 Task: Change  the formatting of the data to Which is Greater than5, In conditional formating, put the option 'Yellow Fill with Drak Yellow Text'In the sheet   Sales data review  book
Action: Mouse moved to (161, 71)
Screenshot: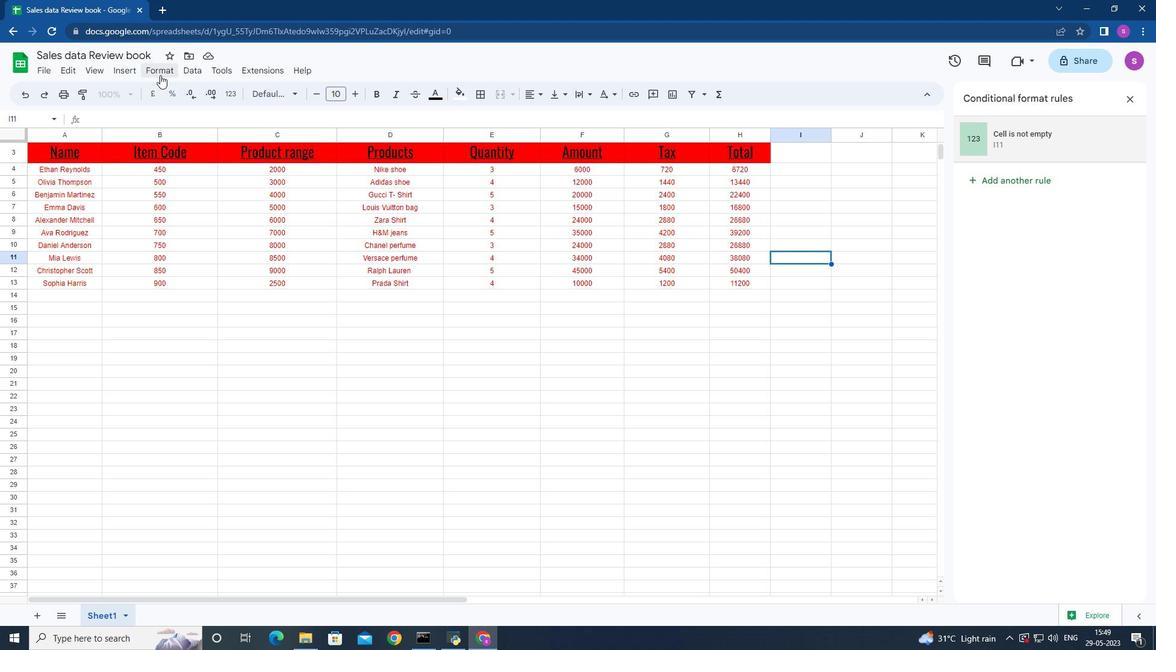 
Action: Mouse pressed left at (161, 71)
Screenshot: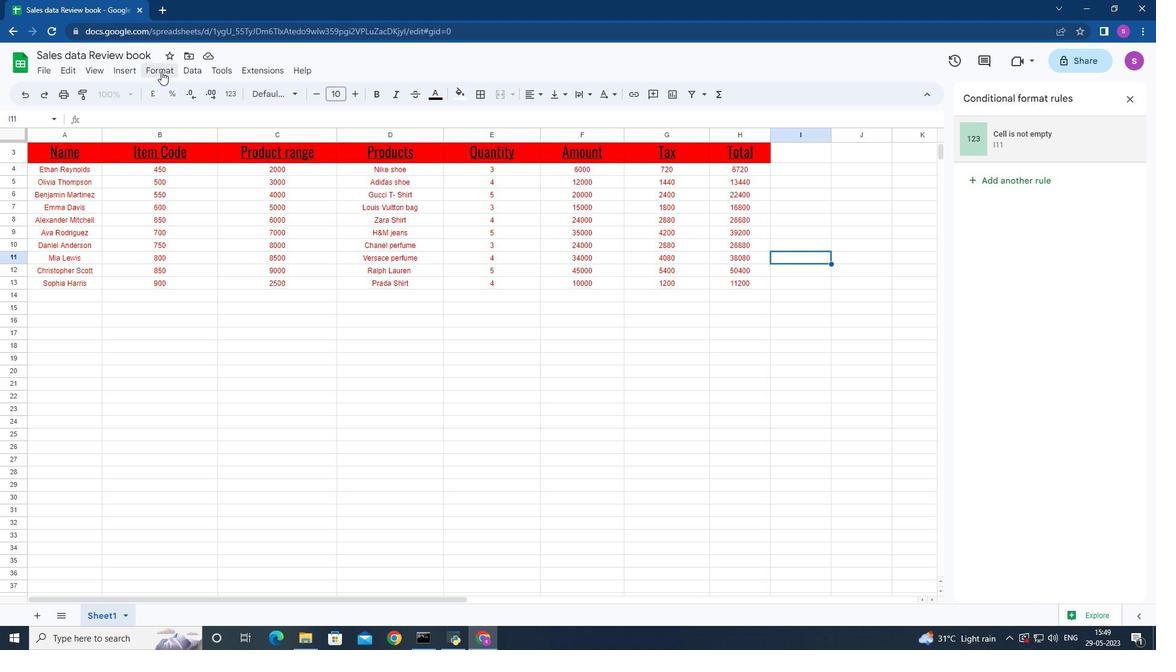 
Action: Mouse moved to (219, 272)
Screenshot: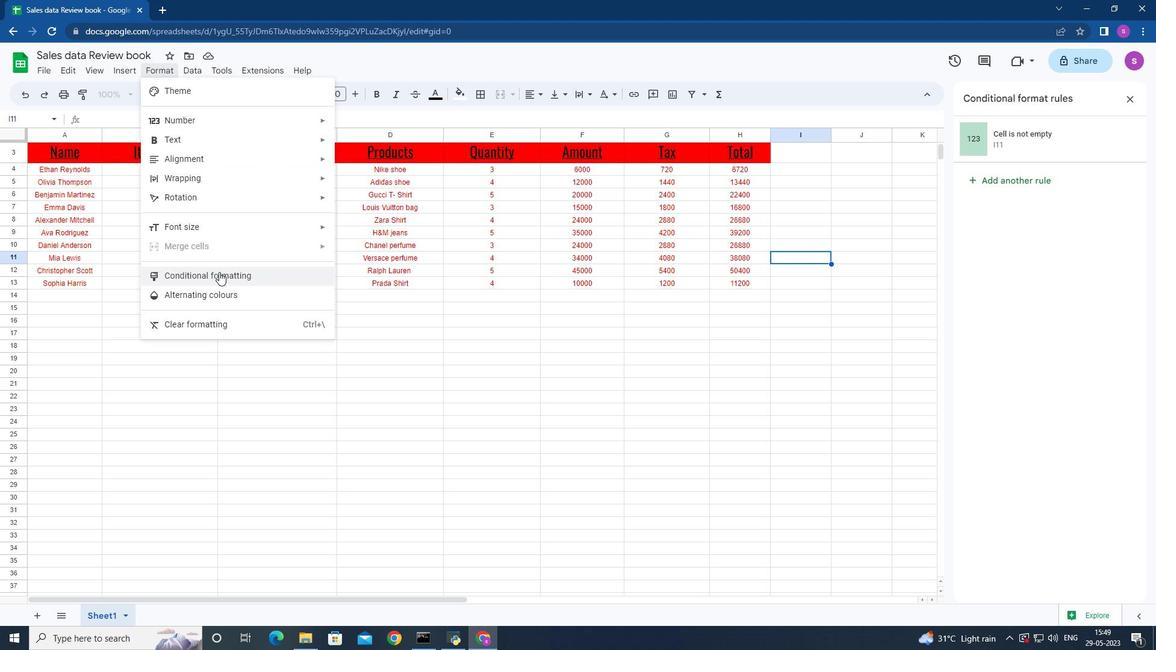
Action: Mouse pressed left at (219, 272)
Screenshot: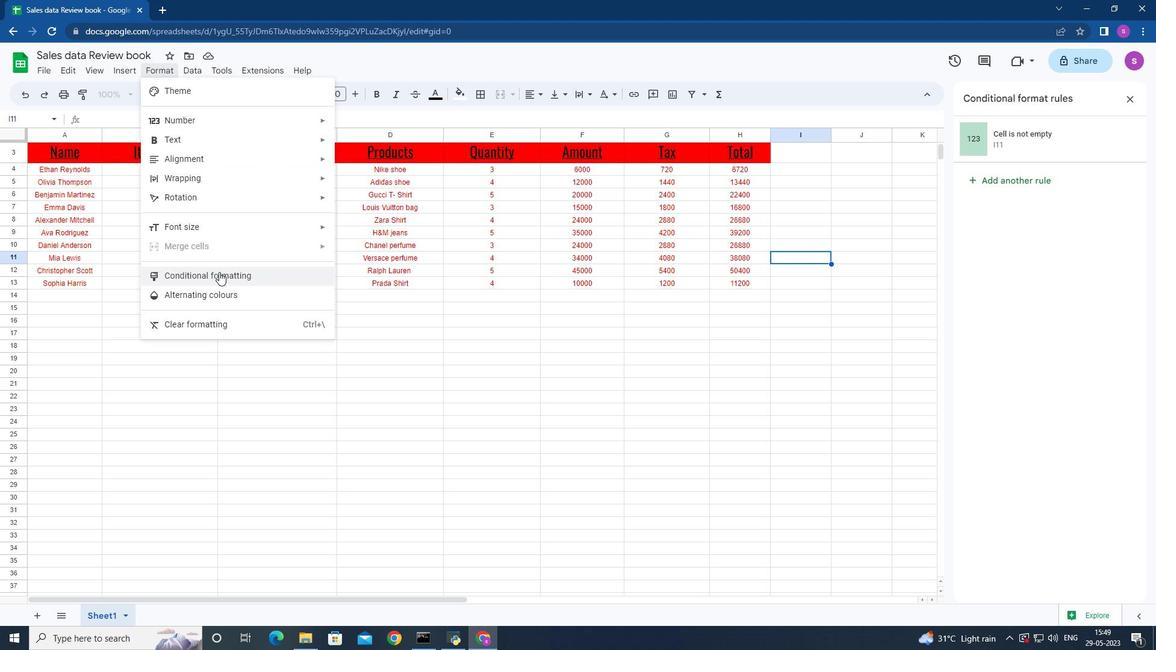 
Action: Mouse moved to (37, 164)
Screenshot: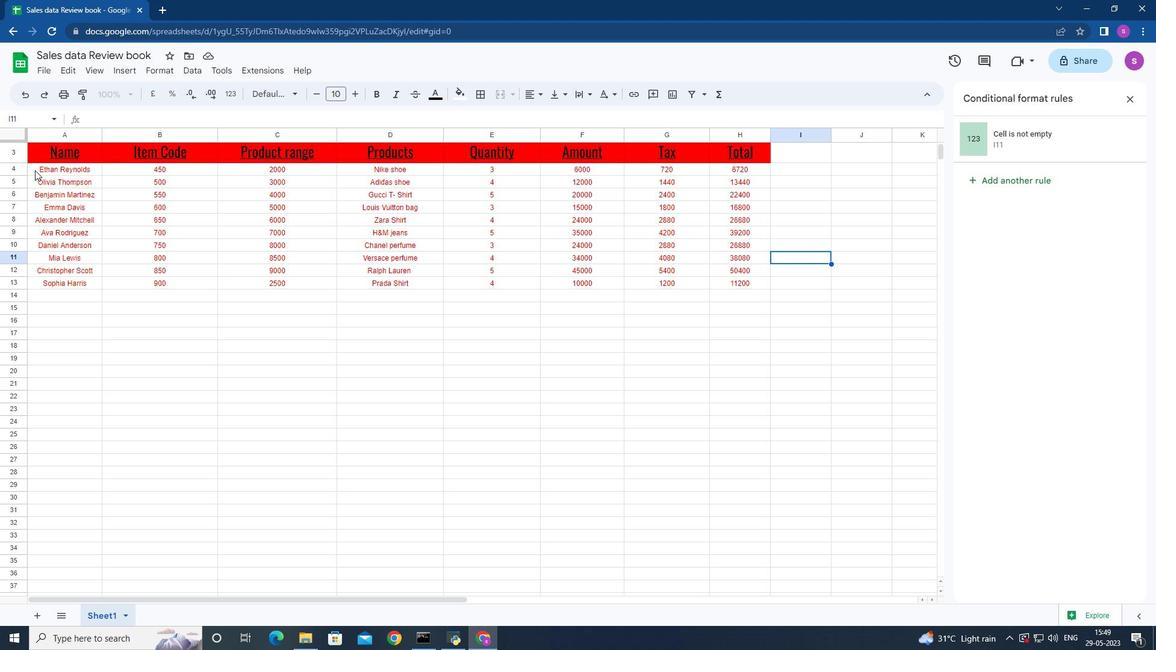 
Action: Mouse pressed left at (37, 164)
Screenshot: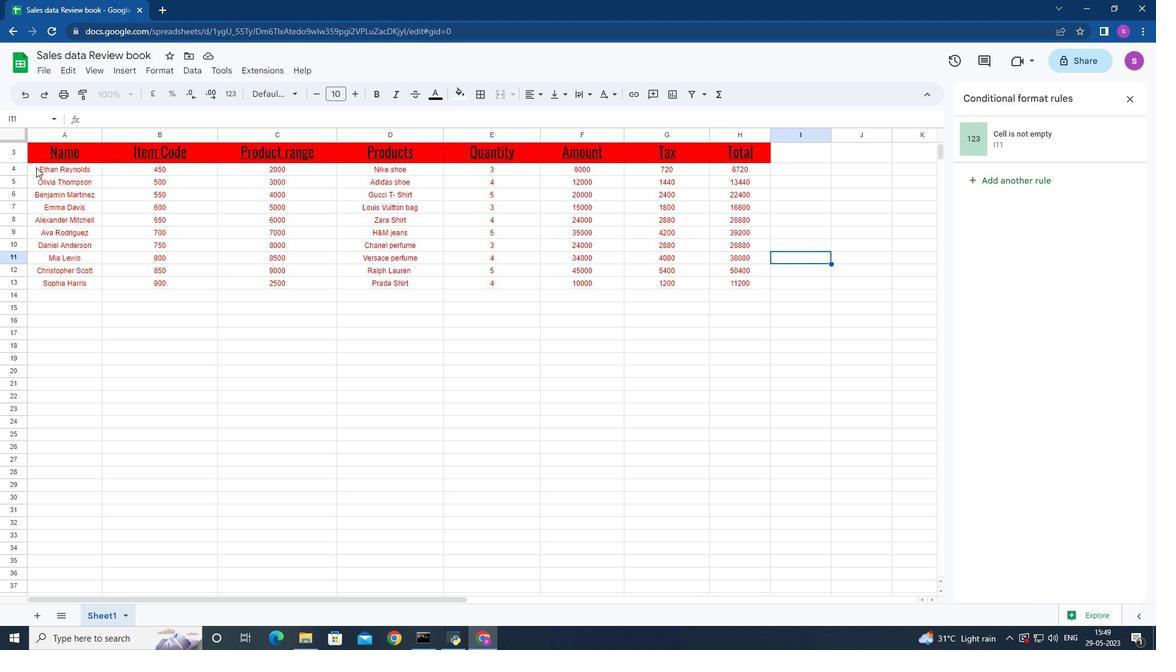 
Action: Mouse moved to (158, 70)
Screenshot: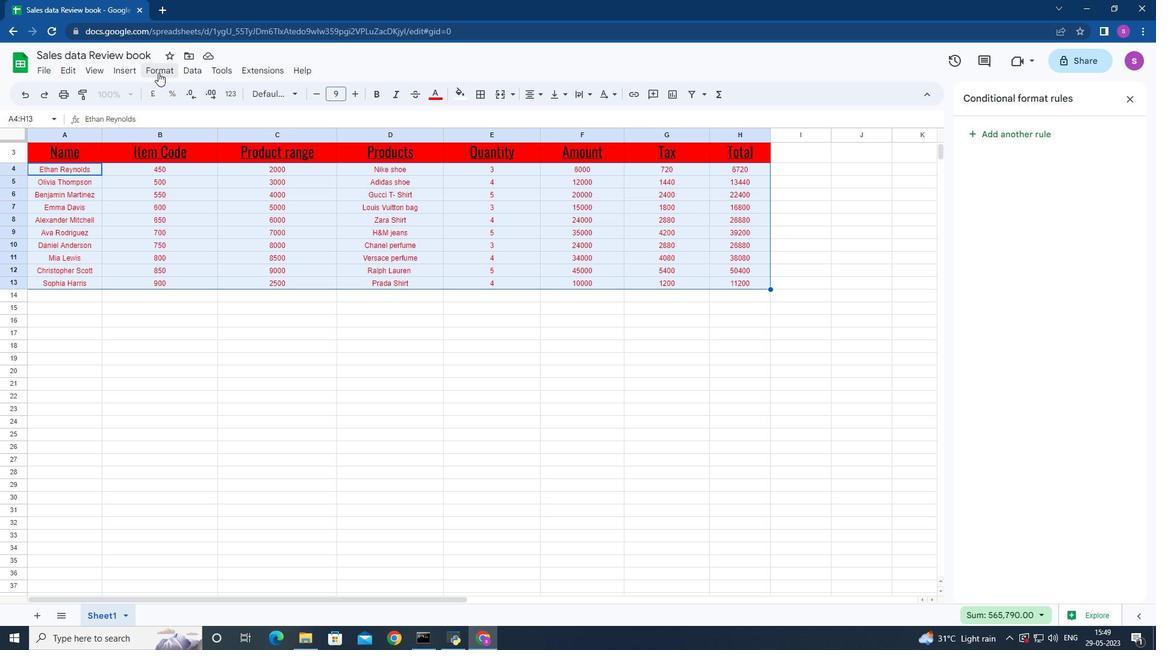 
Action: Mouse pressed left at (158, 70)
Screenshot: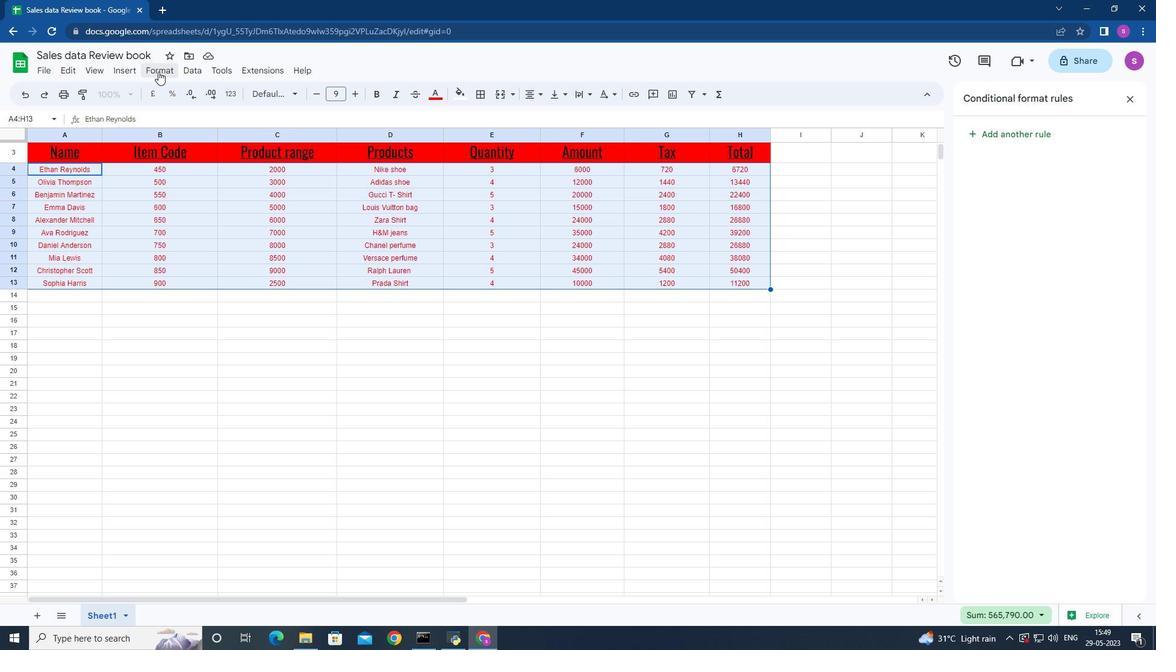 
Action: Mouse moved to (245, 269)
Screenshot: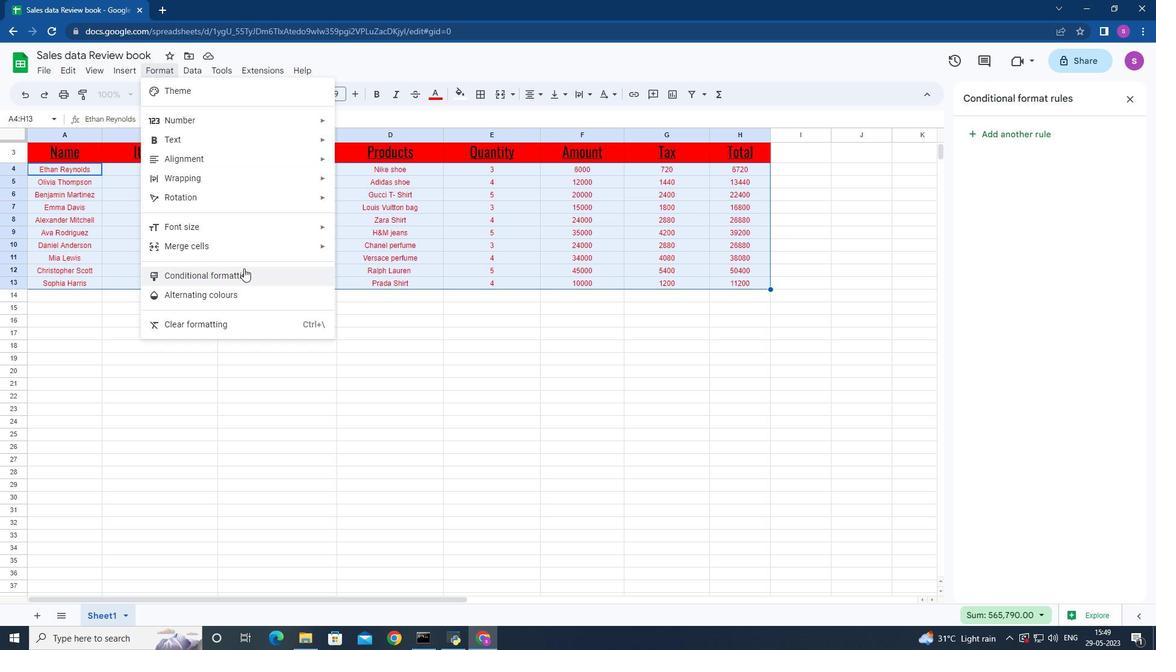 
Action: Mouse pressed left at (245, 269)
Screenshot: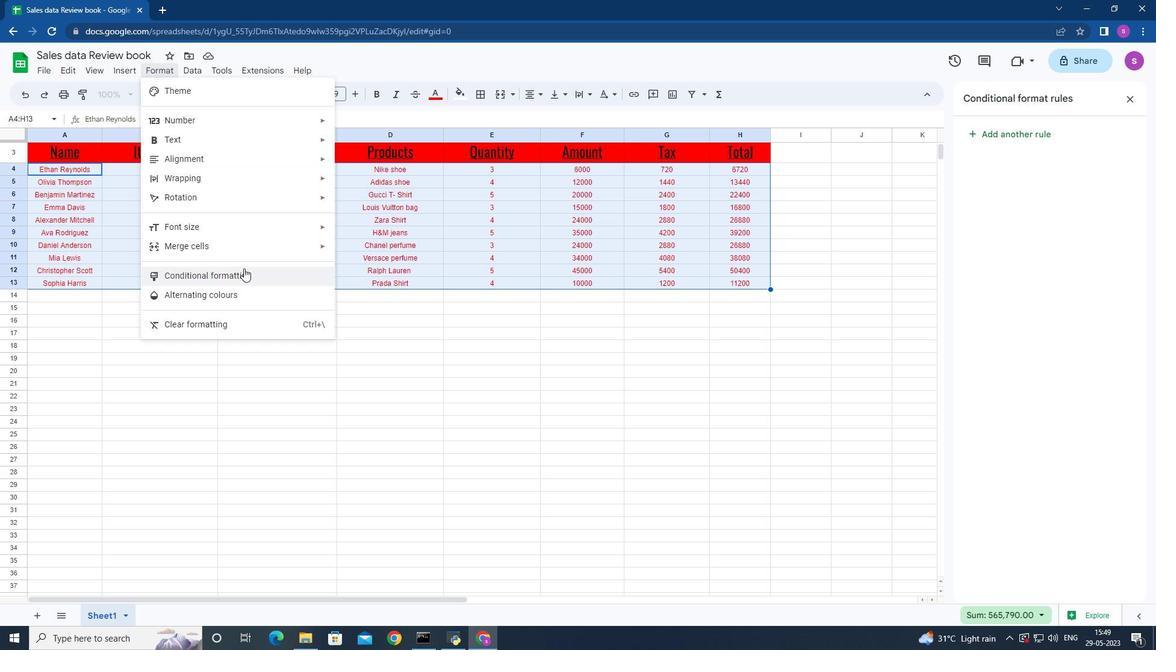 
Action: Mouse moved to (1125, 258)
Screenshot: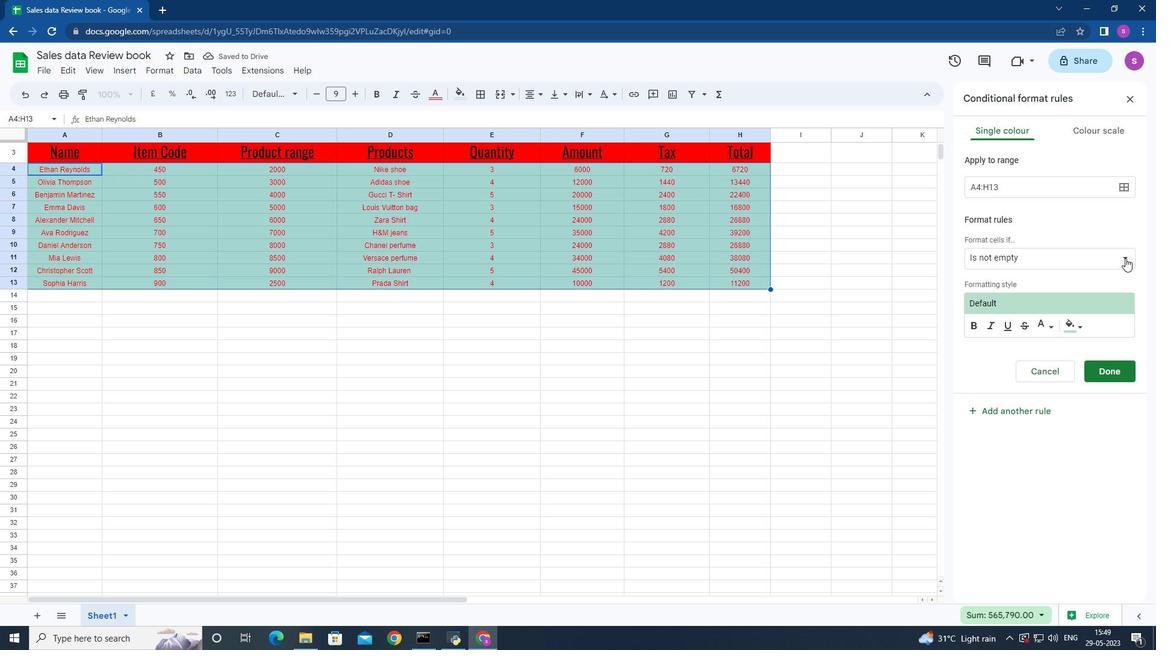 
Action: Mouse pressed left at (1125, 258)
Screenshot: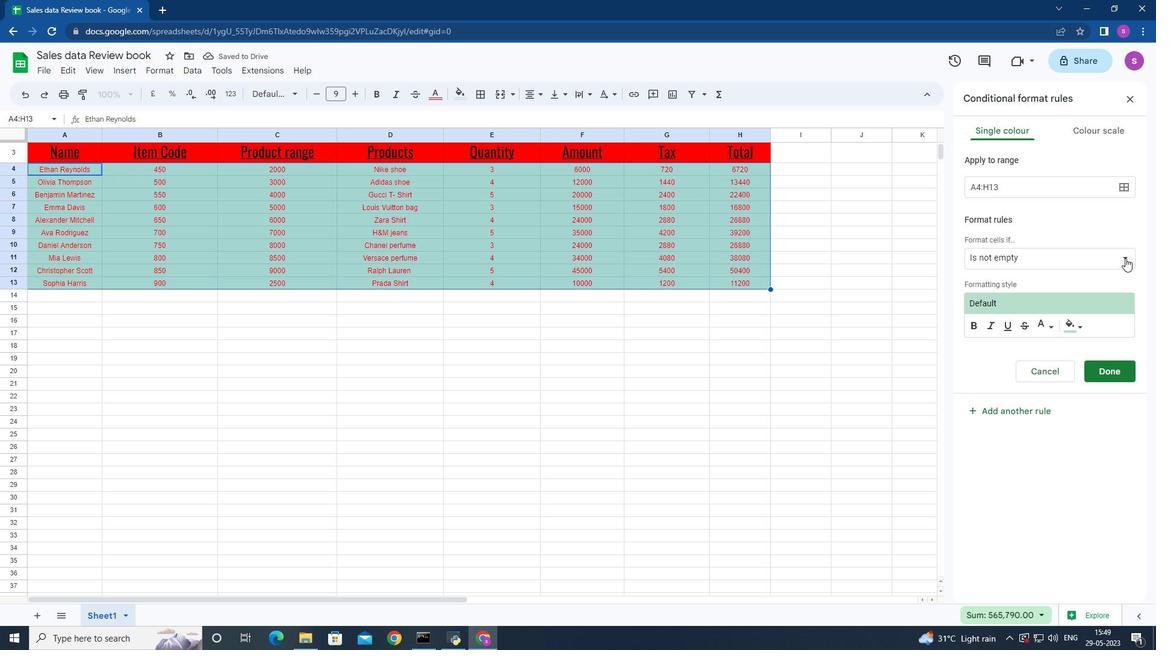 
Action: Mouse moved to (1108, 280)
Screenshot: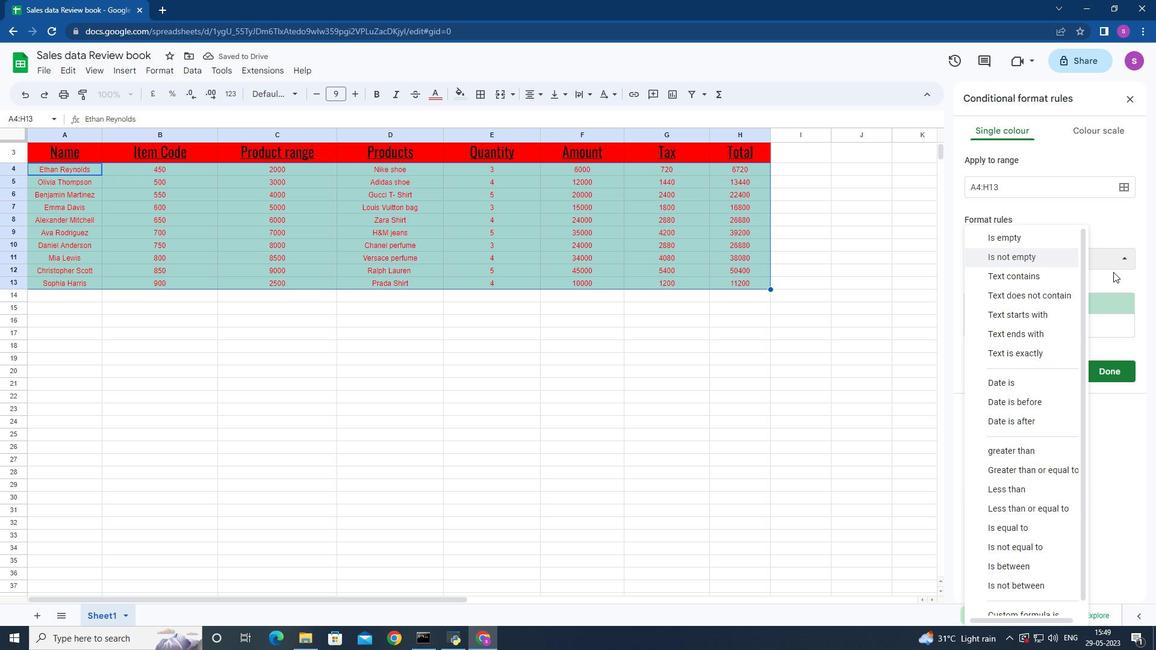 
Action: Mouse scrolled (1108, 279) with delta (0, 0)
Screenshot: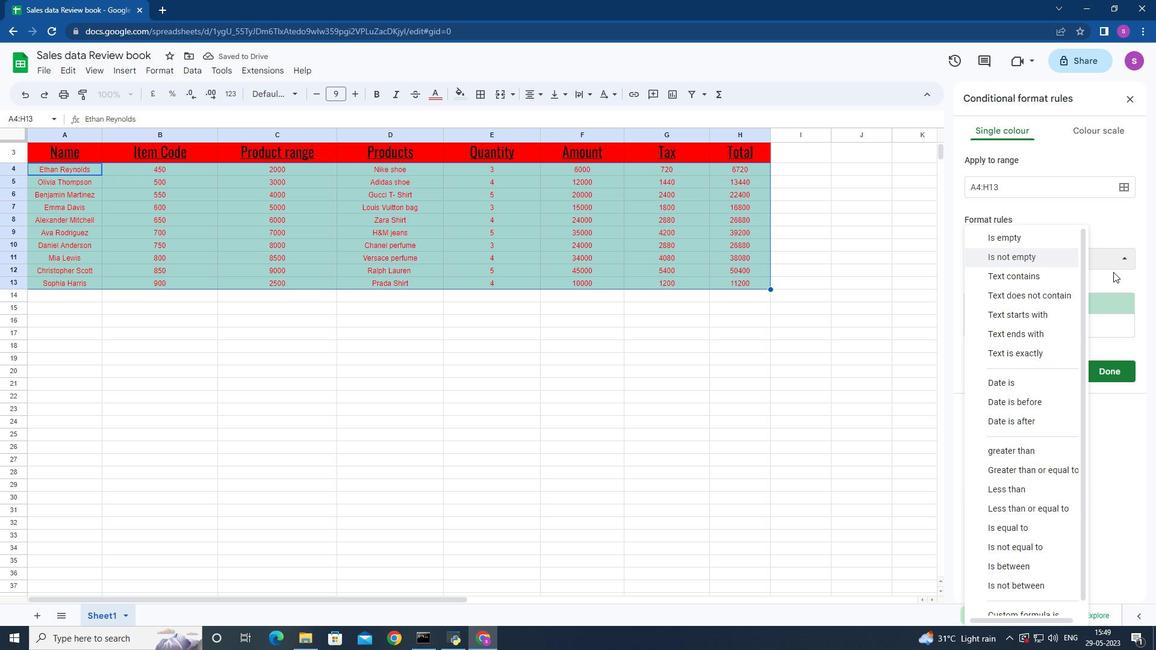
Action: Mouse moved to (1103, 282)
Screenshot: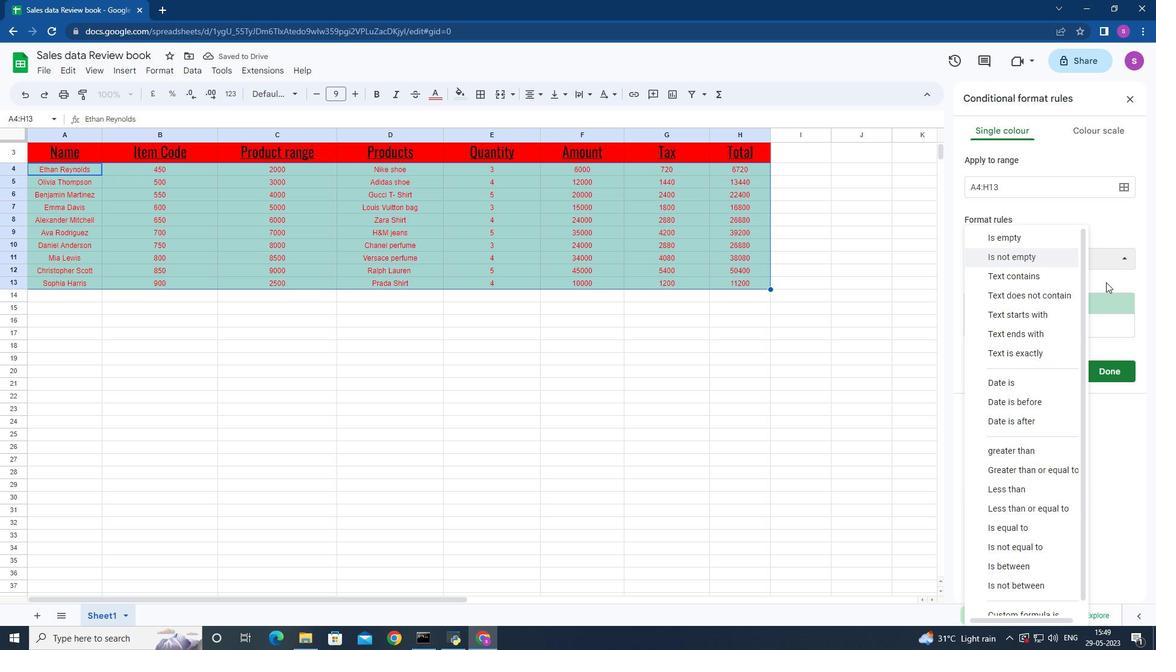 
Action: Mouse scrolled (1103, 281) with delta (0, 0)
Screenshot: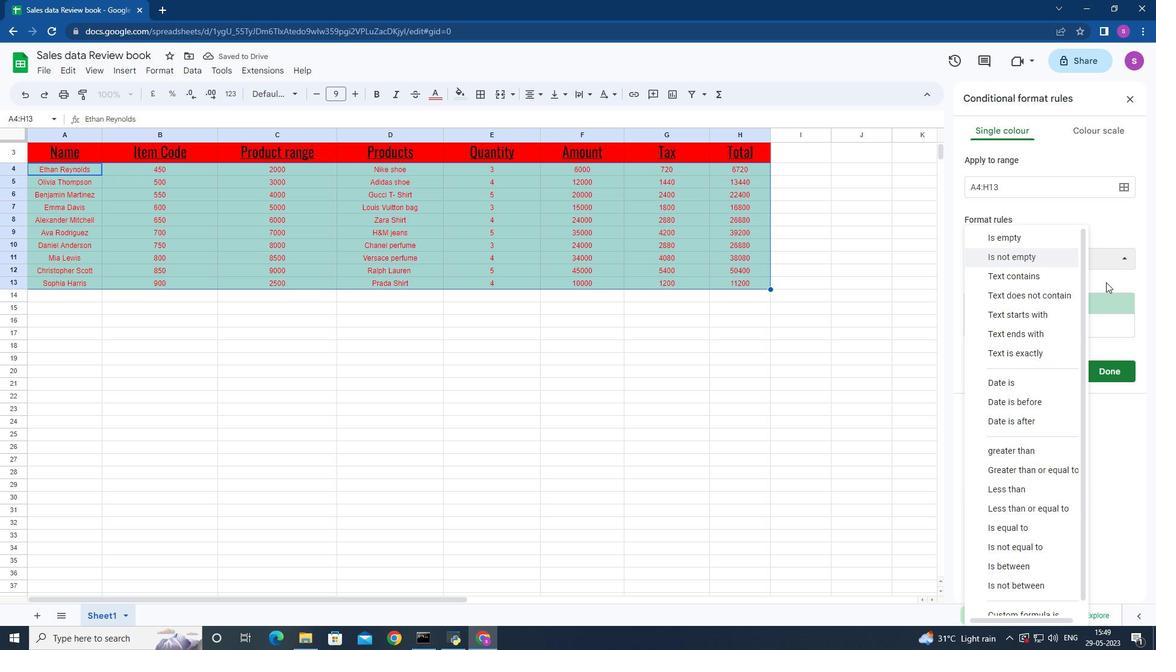 
Action: Mouse moved to (1039, 333)
Screenshot: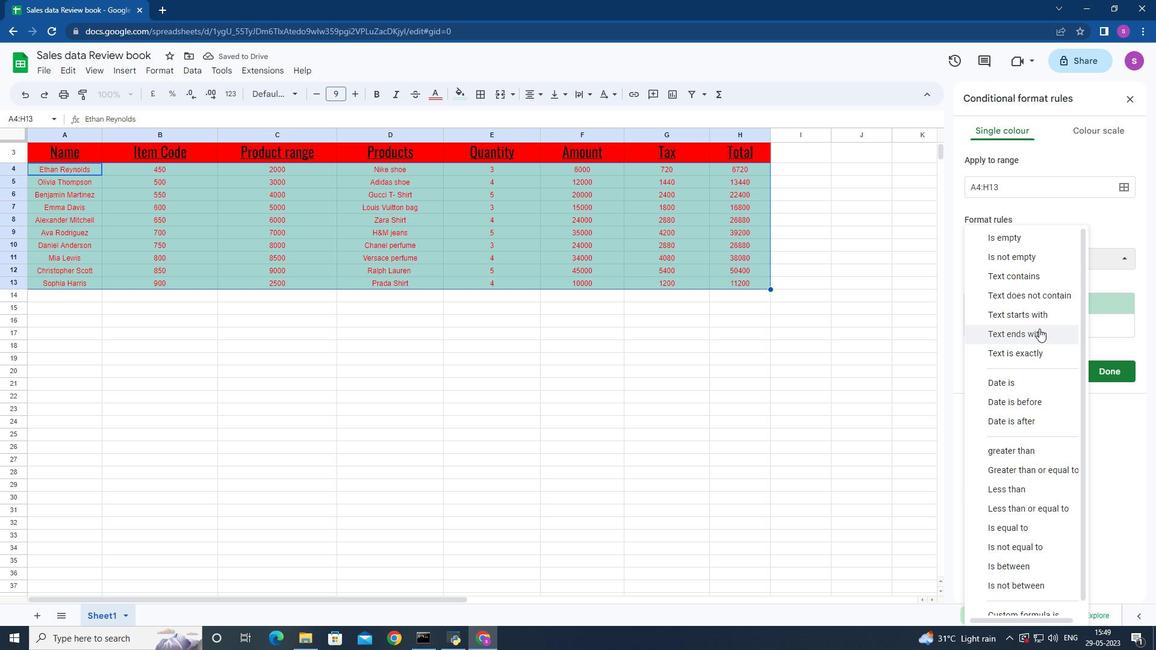 
Action: Mouse scrolled (1039, 333) with delta (0, 0)
Screenshot: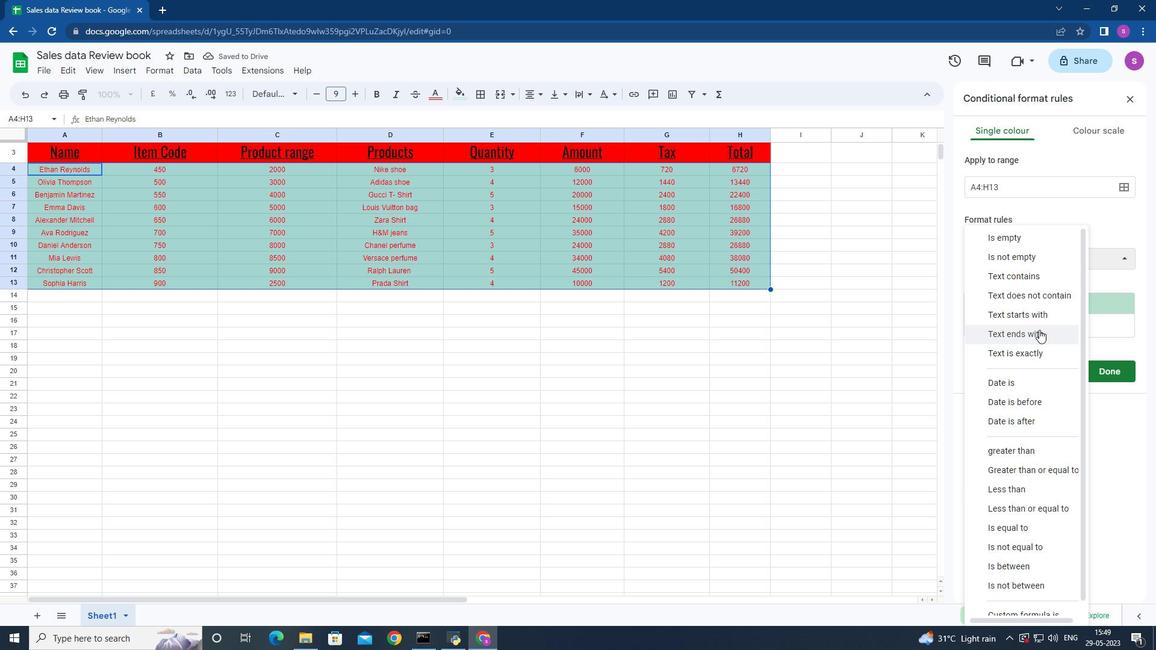 
Action: Mouse moved to (1041, 434)
Screenshot: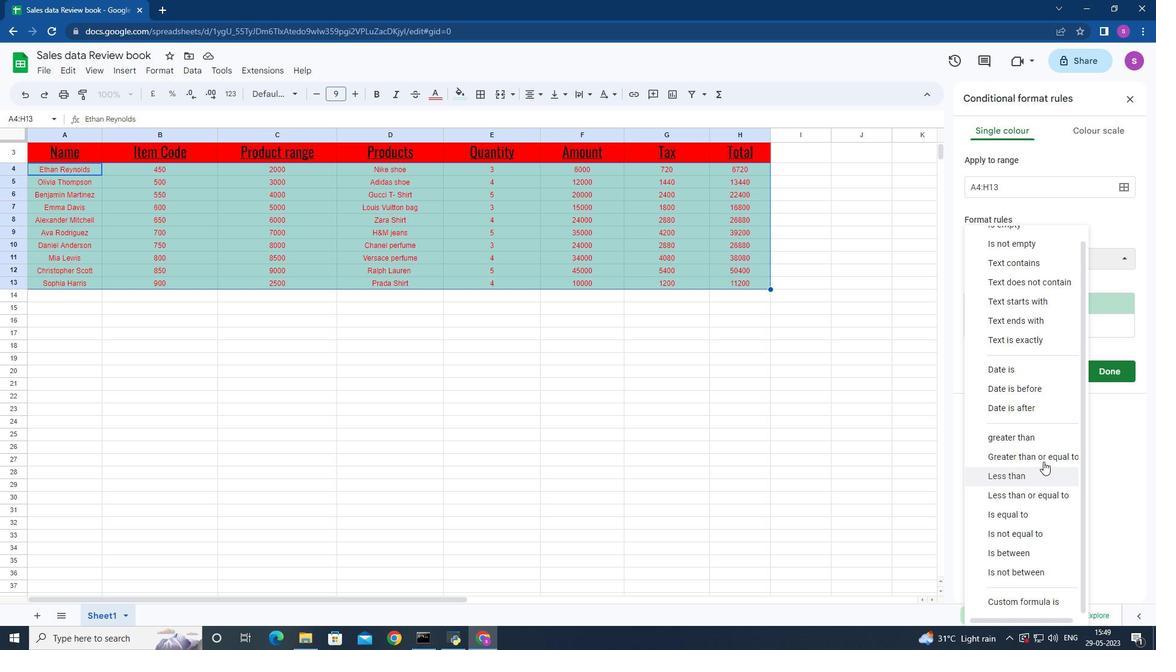 
Action: Mouse pressed left at (1041, 434)
Screenshot: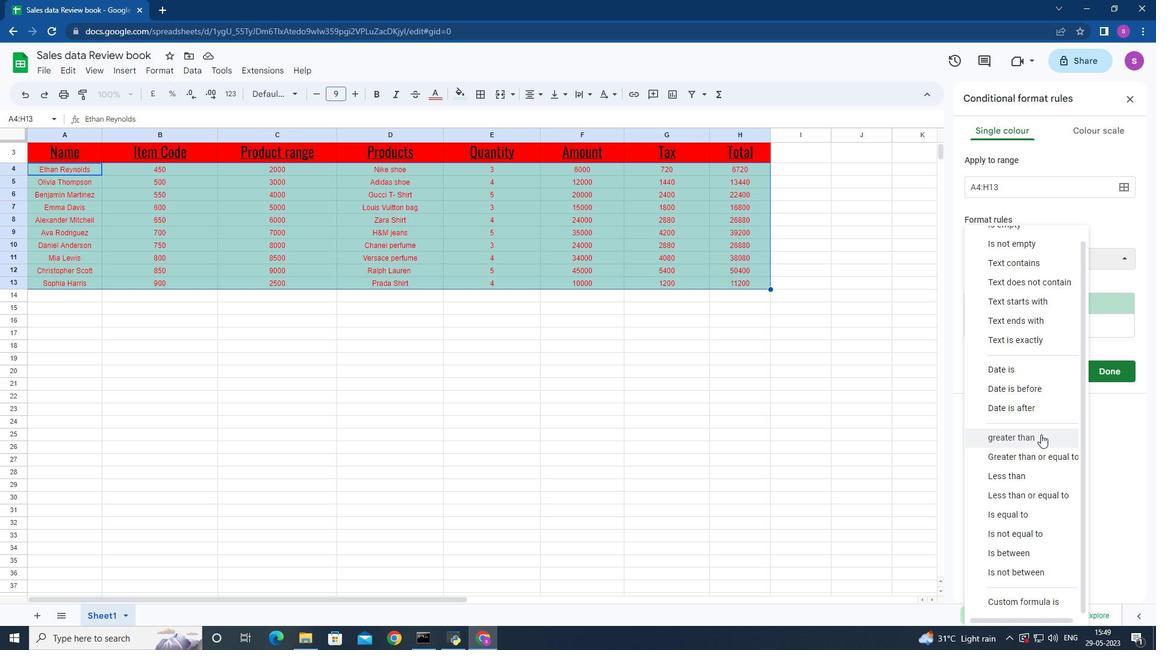 
Action: Mouse moved to (1001, 290)
Screenshot: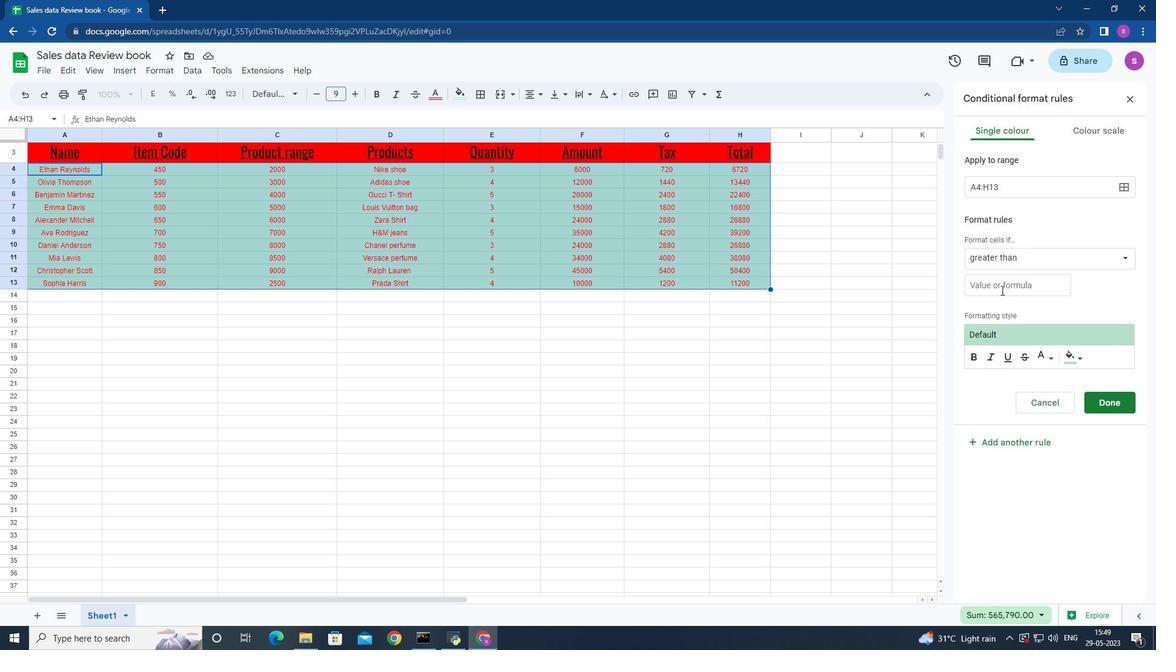 
Action: Mouse pressed left at (1001, 290)
Screenshot: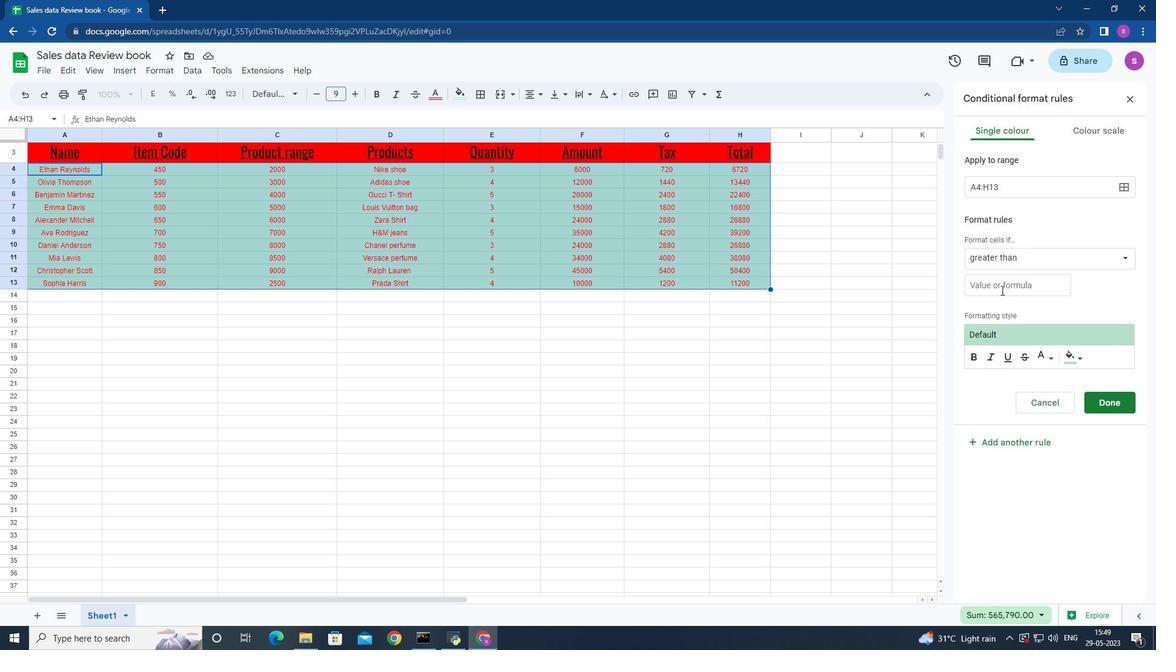 
Action: Key pressed 5
Screenshot: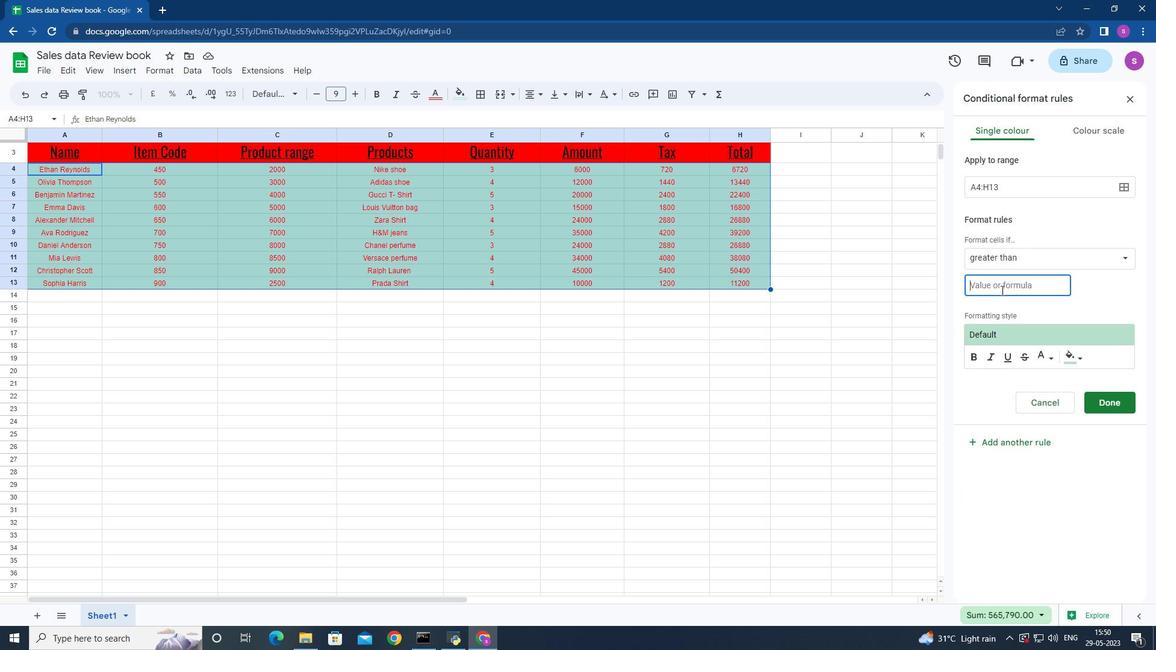 
Action: Mouse moved to (1070, 354)
Screenshot: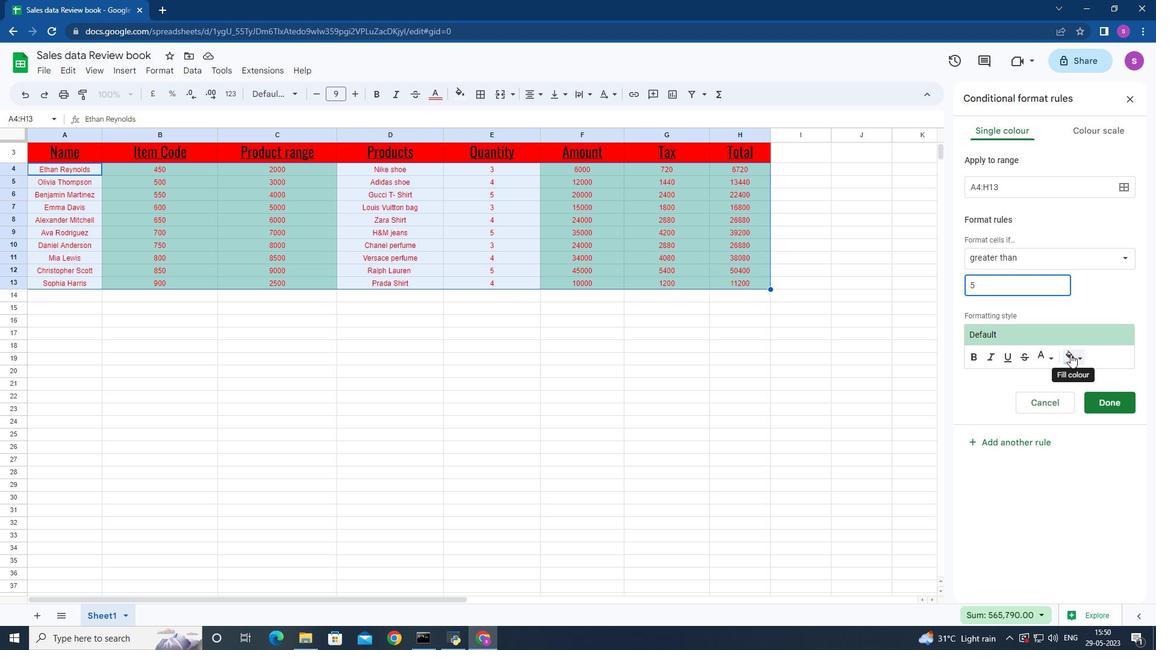 
Action: Mouse pressed left at (1070, 354)
Screenshot: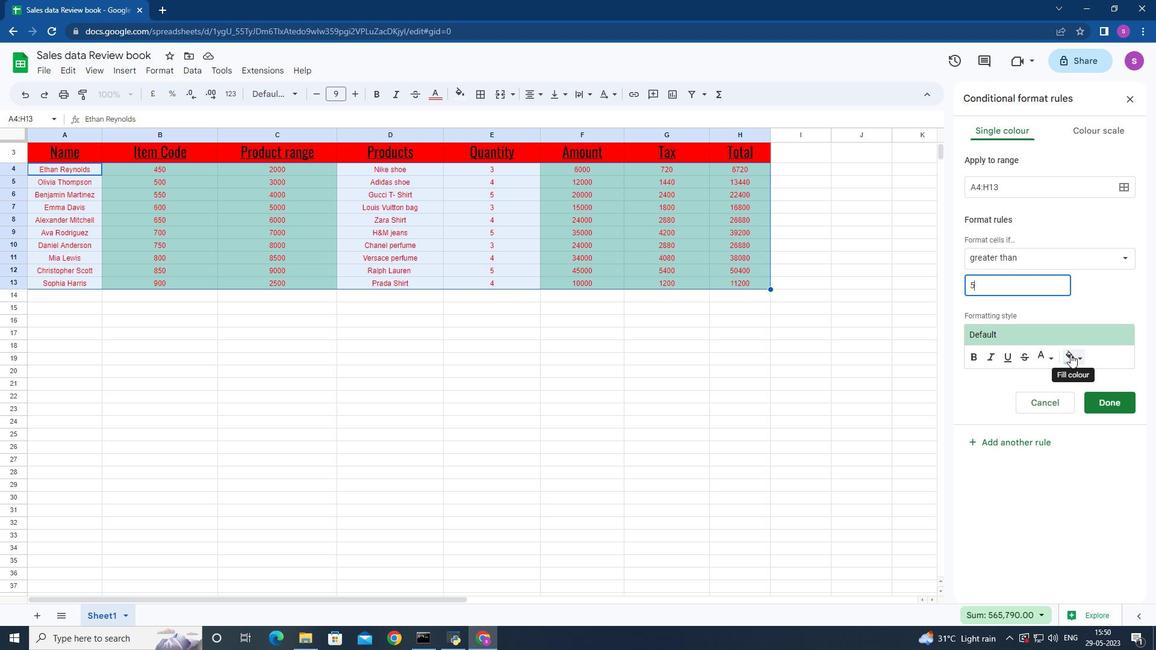 
Action: Mouse moved to (992, 414)
Screenshot: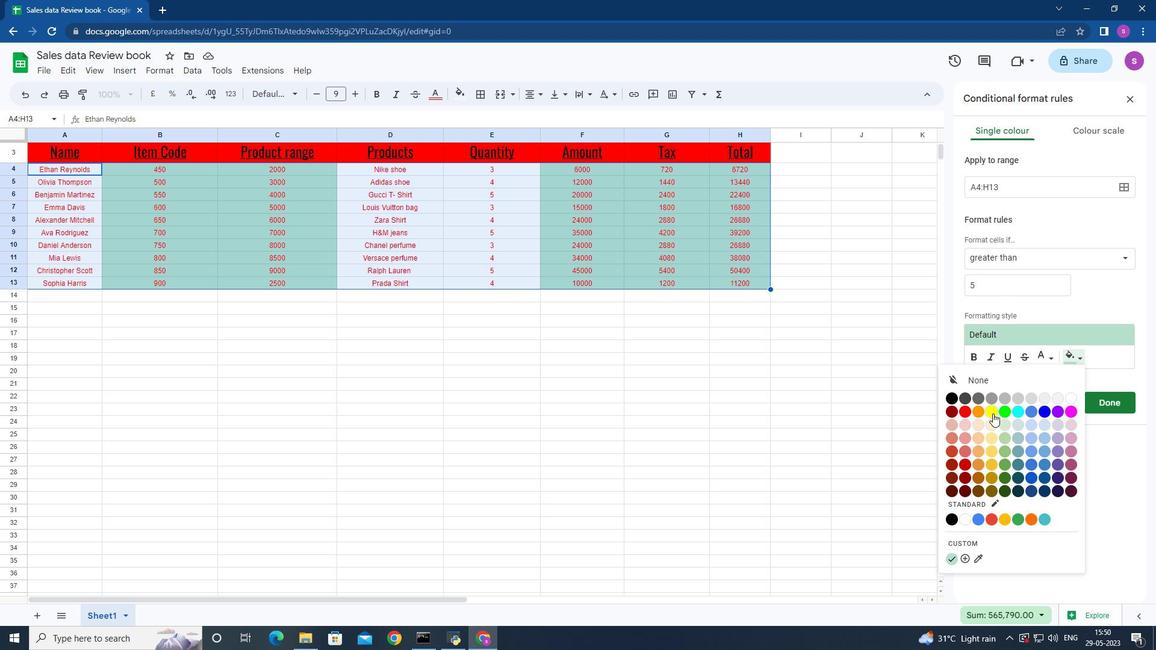 
Action: Mouse pressed left at (992, 414)
Screenshot: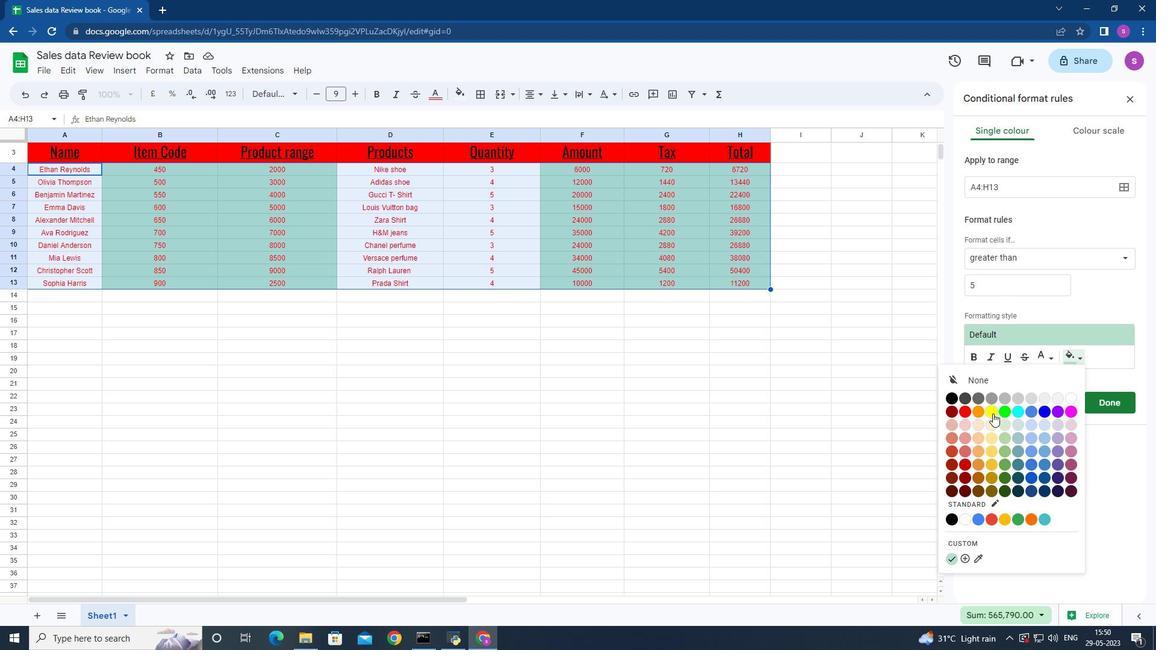 
Action: Mouse moved to (1051, 360)
Screenshot: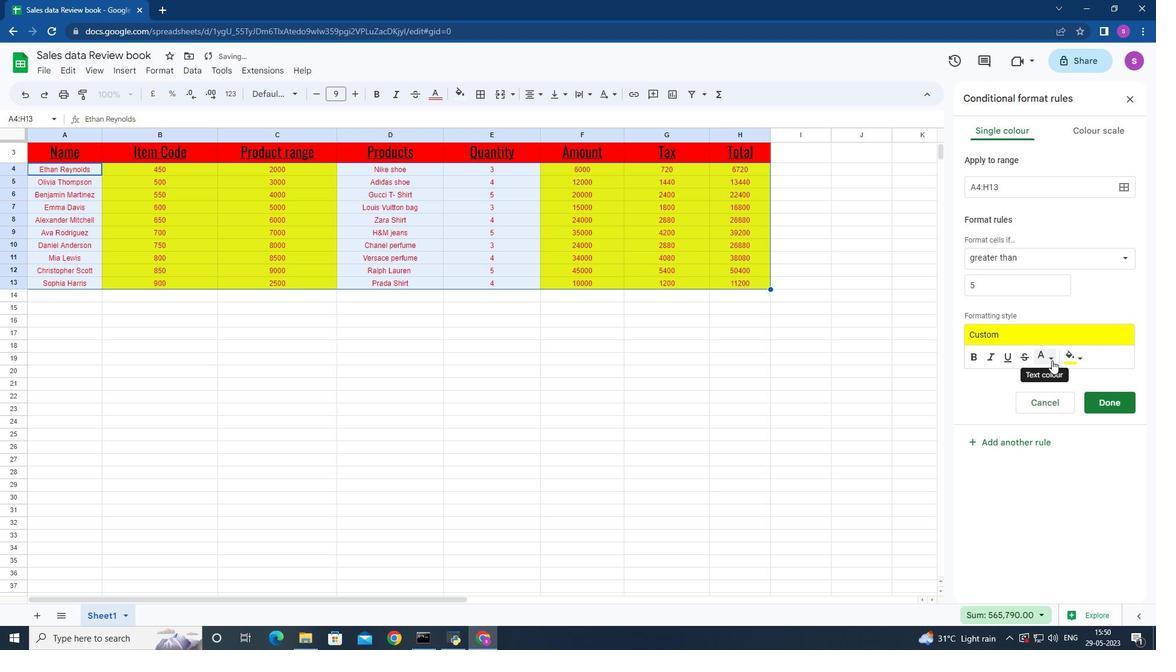 
Action: Mouse pressed left at (1051, 360)
Screenshot: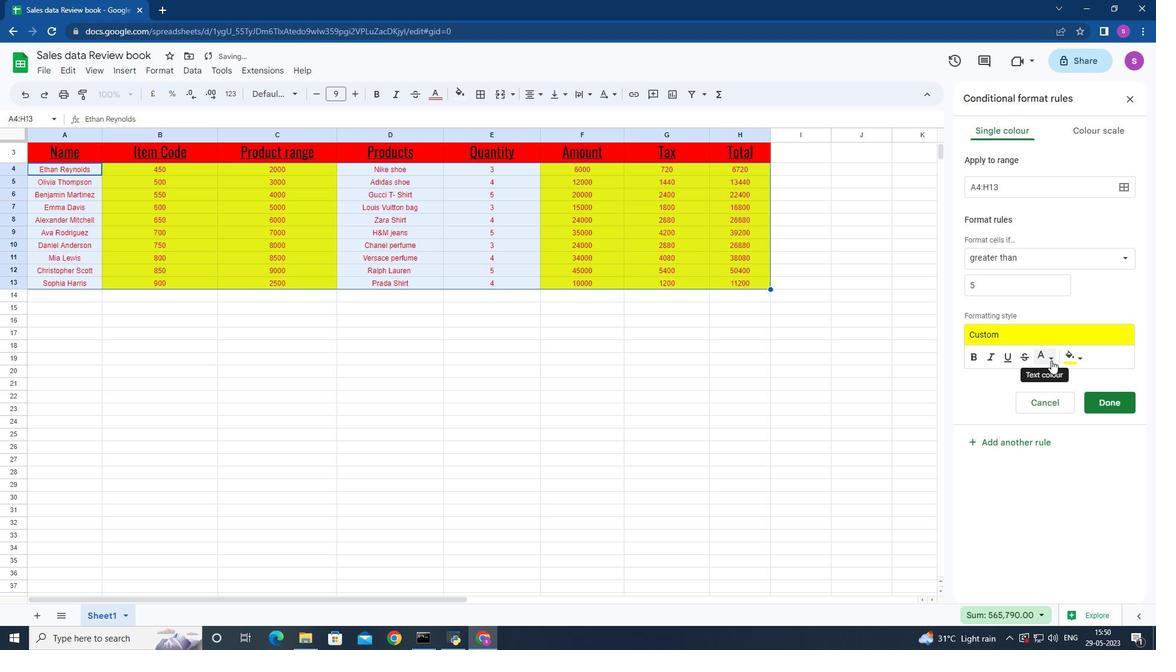 
Action: Mouse moved to (962, 477)
Screenshot: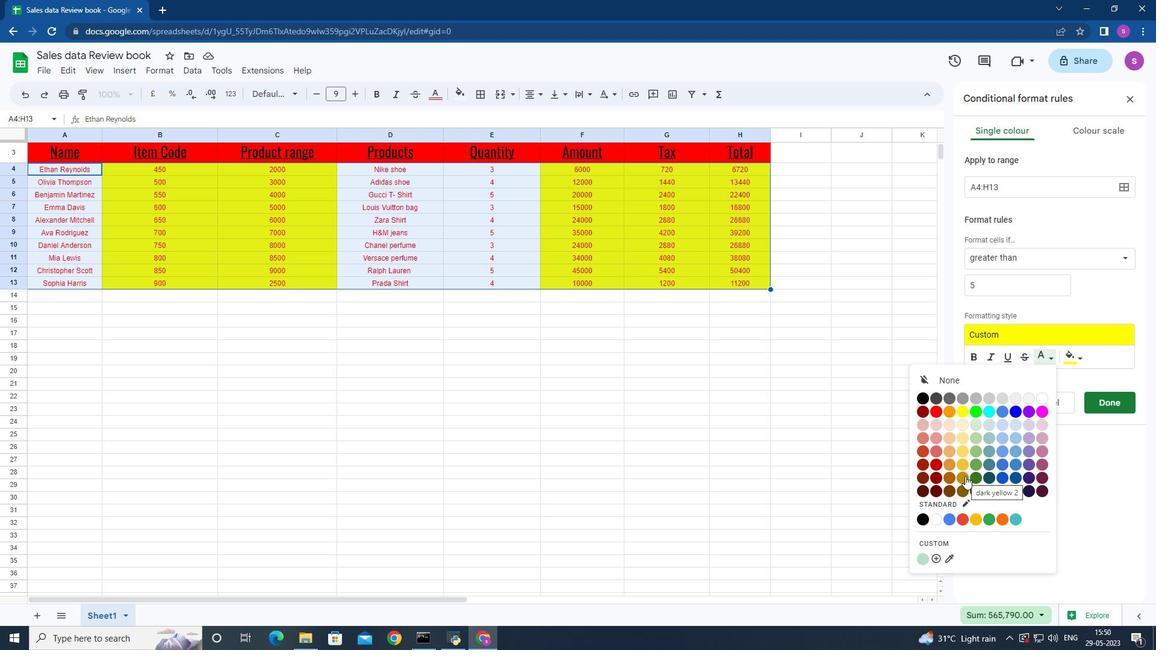 
Action: Mouse pressed left at (962, 477)
Screenshot: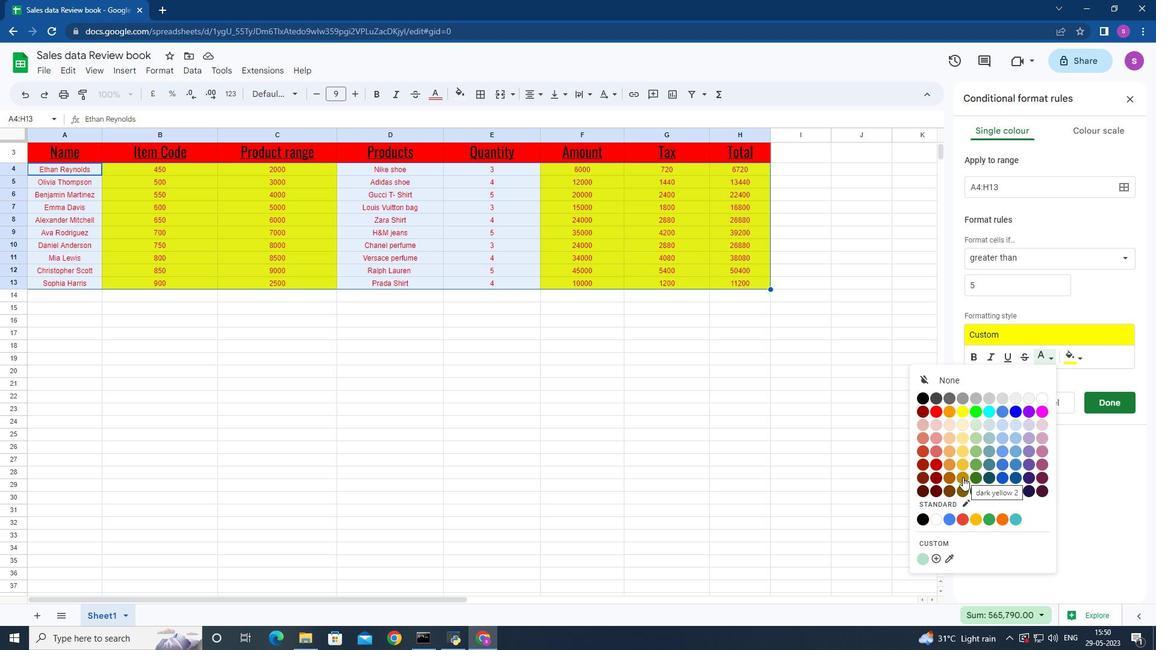 
Action: Mouse moved to (1105, 402)
Screenshot: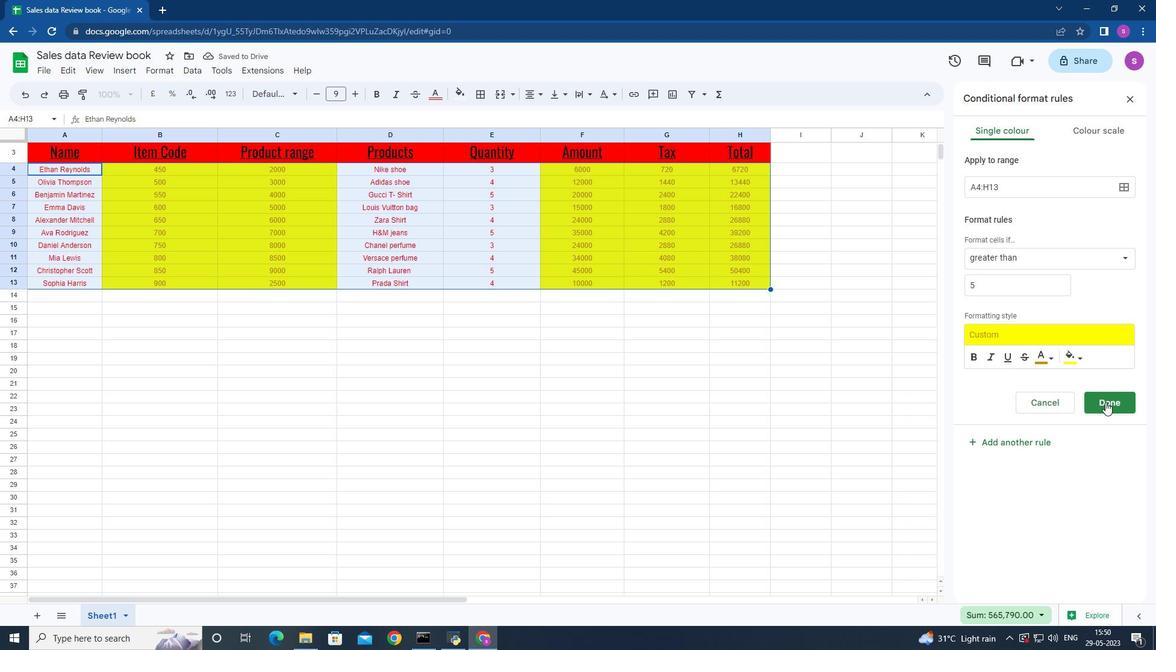 
Action: Mouse pressed left at (1105, 402)
Screenshot: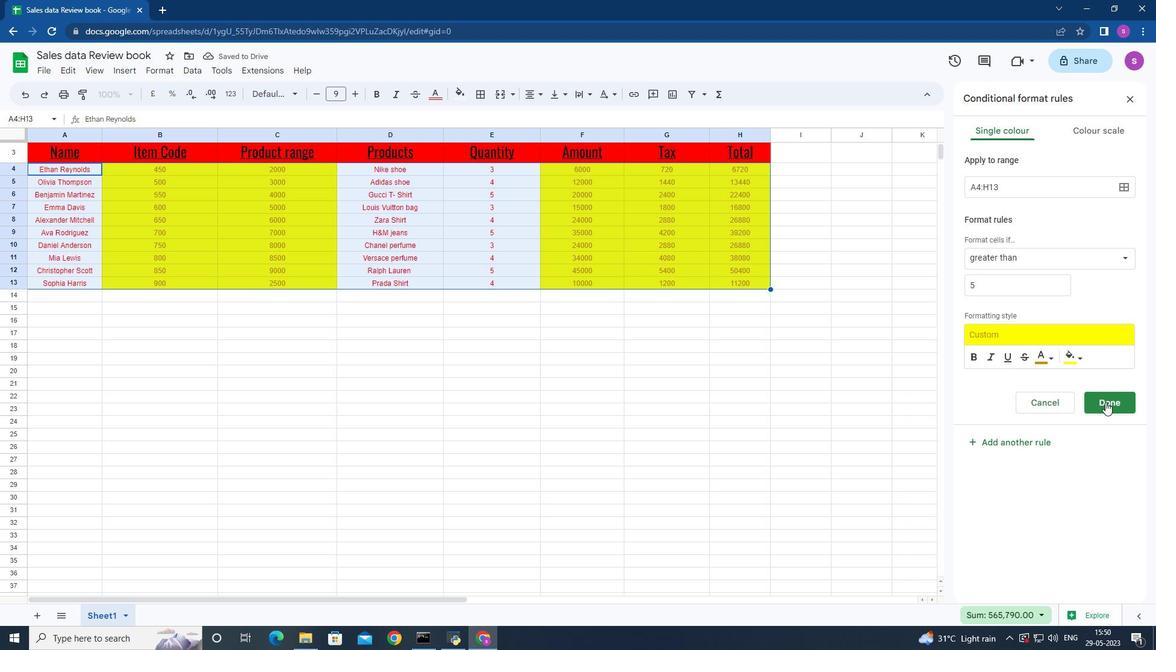 
Action: Mouse moved to (865, 360)
Screenshot: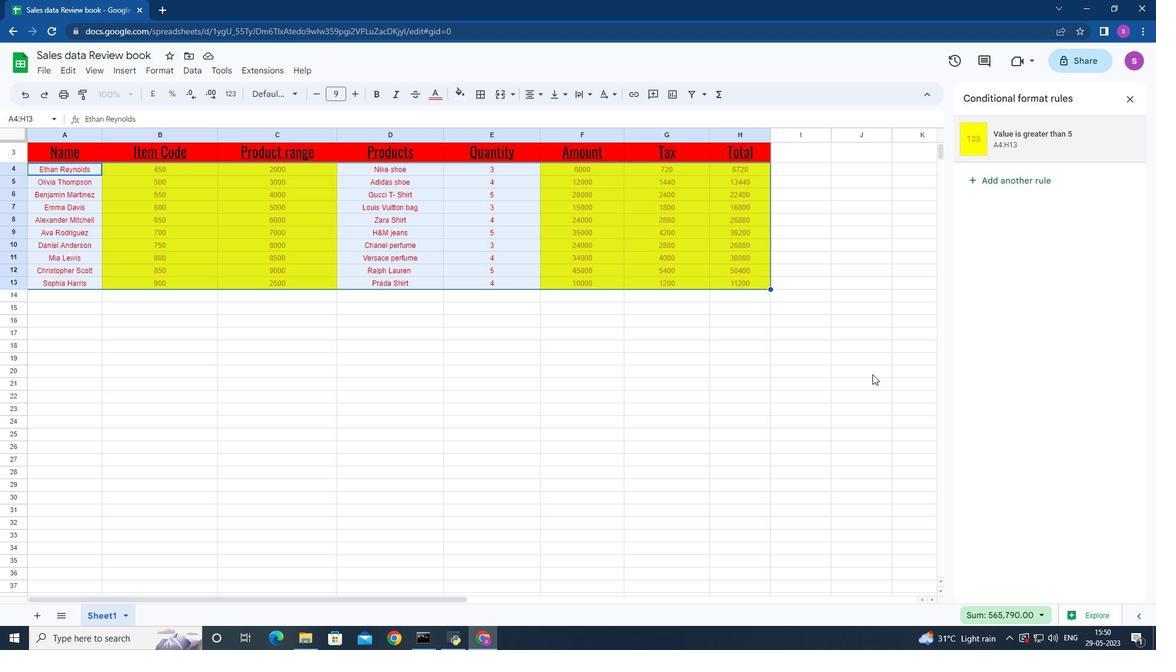 
Action: Mouse scrolled (865, 361) with delta (0, 0)
Screenshot: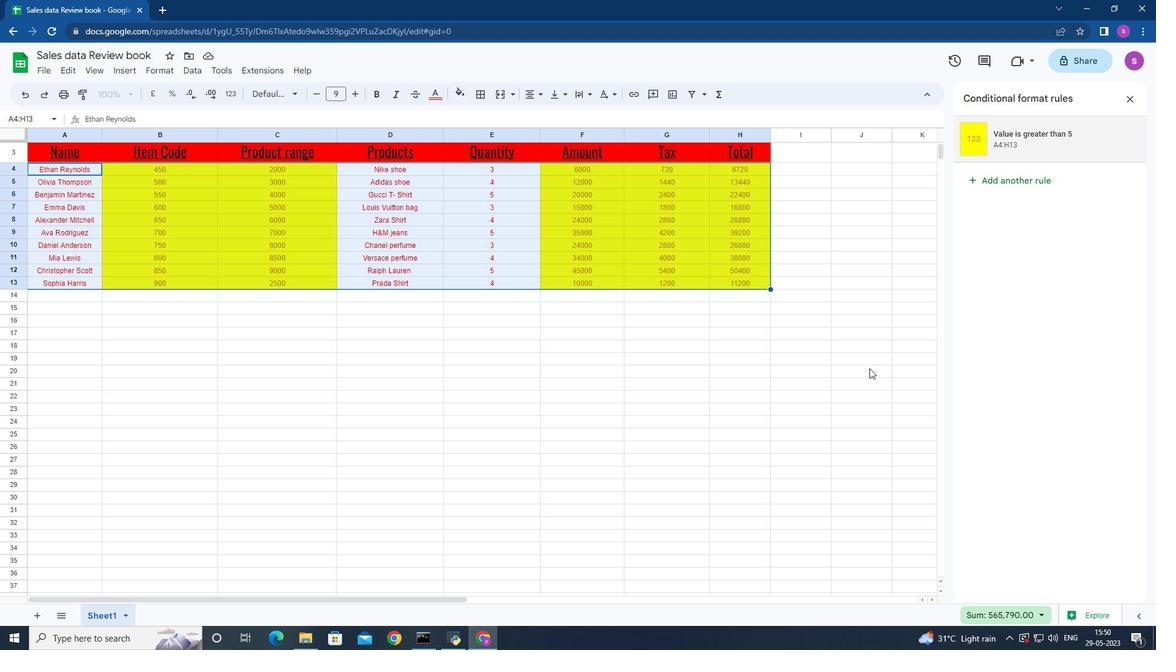 
Action: Mouse moved to (838, 360)
Screenshot: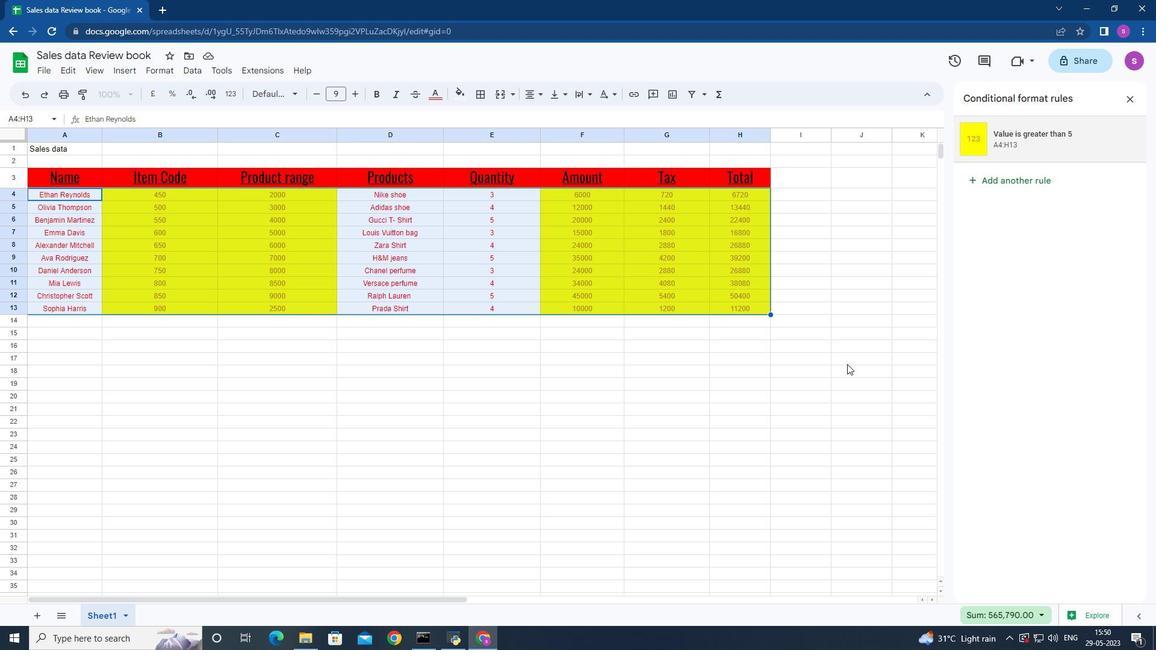 
Action: Mouse scrolled (838, 360) with delta (0, 0)
Screenshot: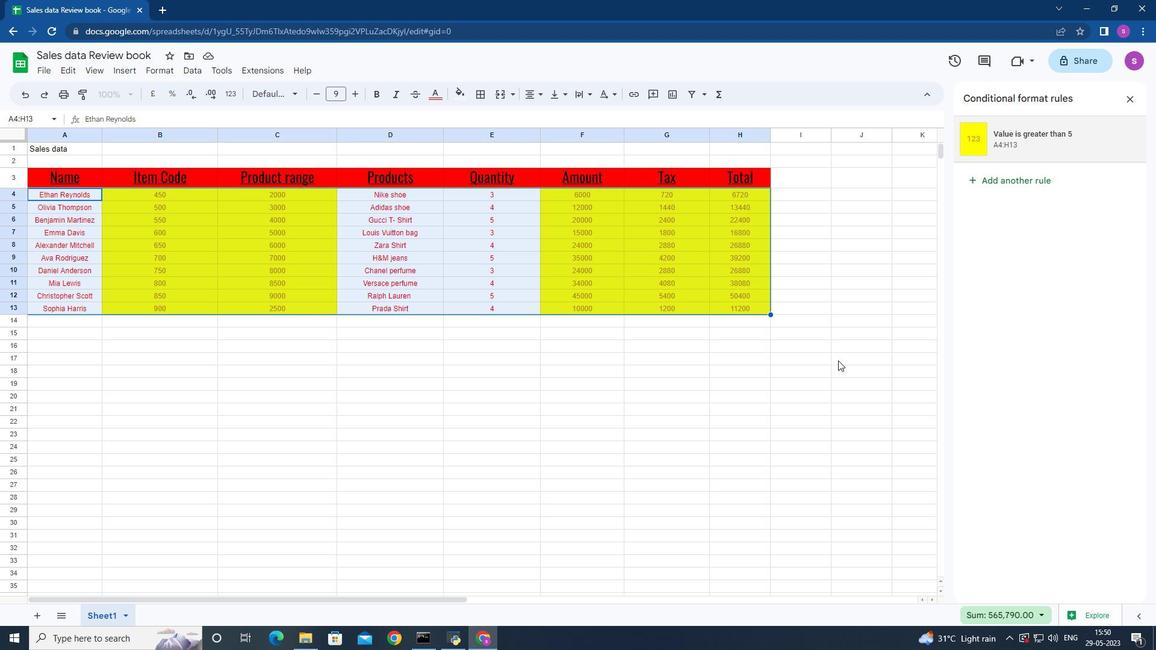 
Action: Mouse moved to (838, 360)
Screenshot: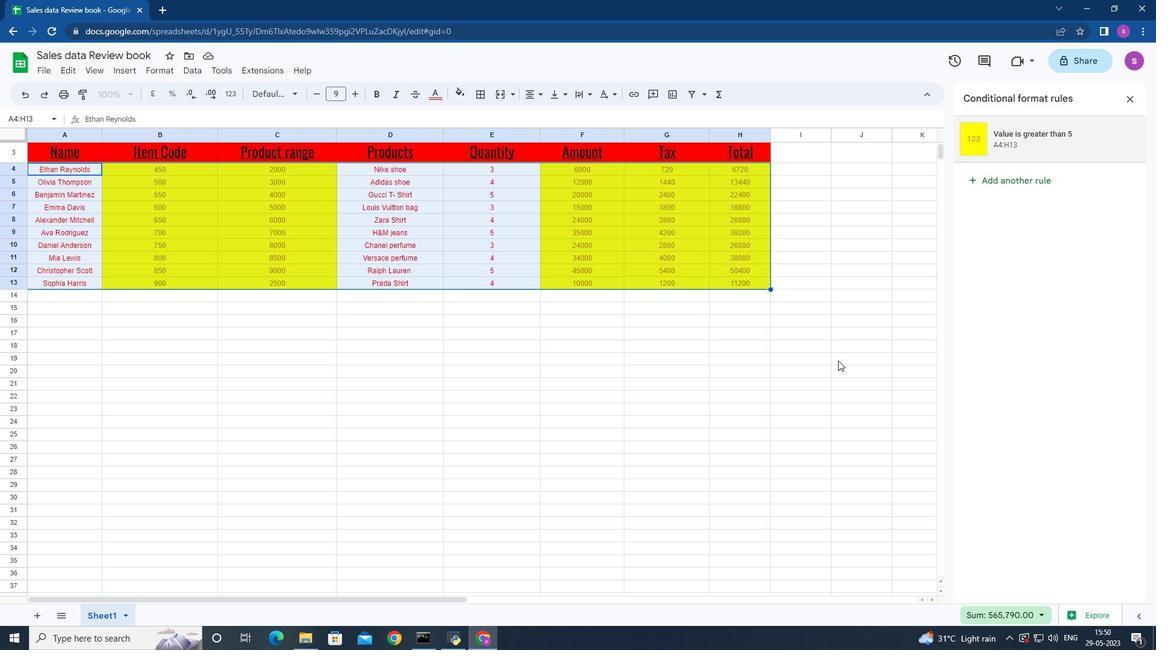 
Action: Mouse scrolled (838, 361) with delta (0, 0)
Screenshot: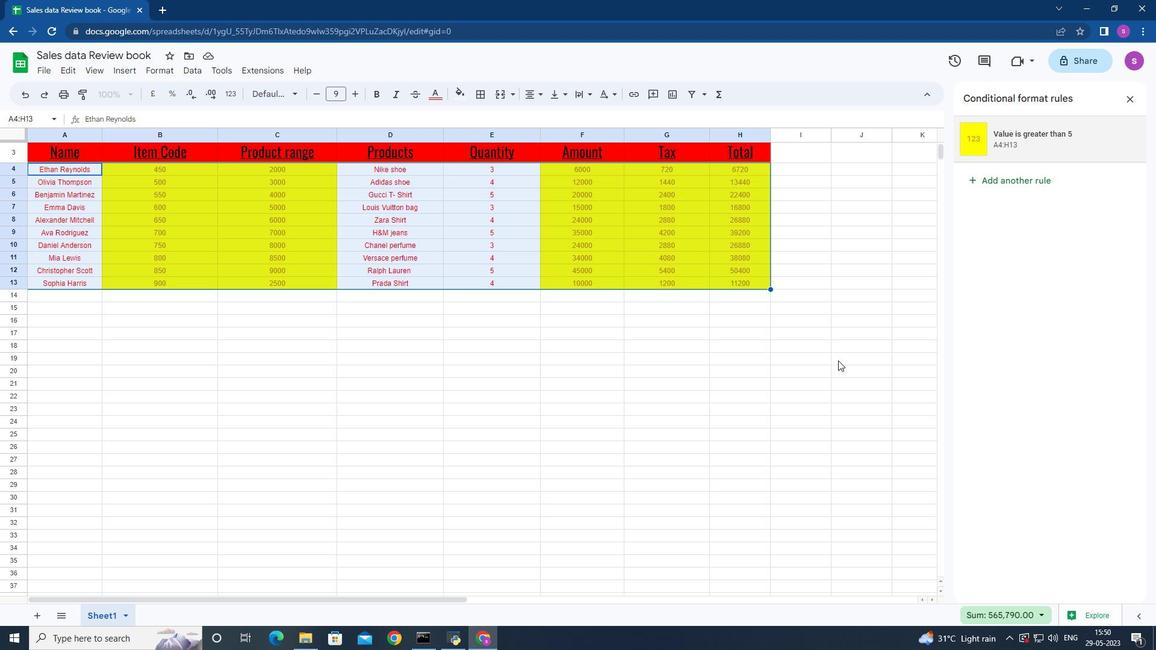 
Action: Mouse scrolled (838, 361) with delta (0, 0)
Screenshot: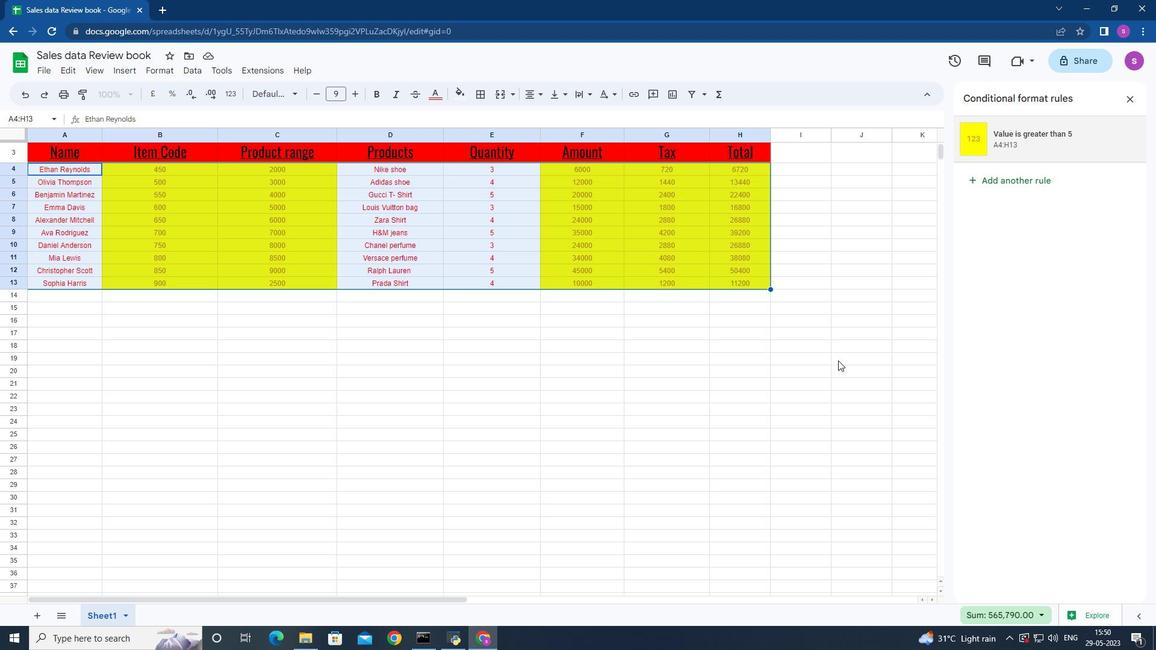 
Action: Mouse moved to (821, 351)
Screenshot: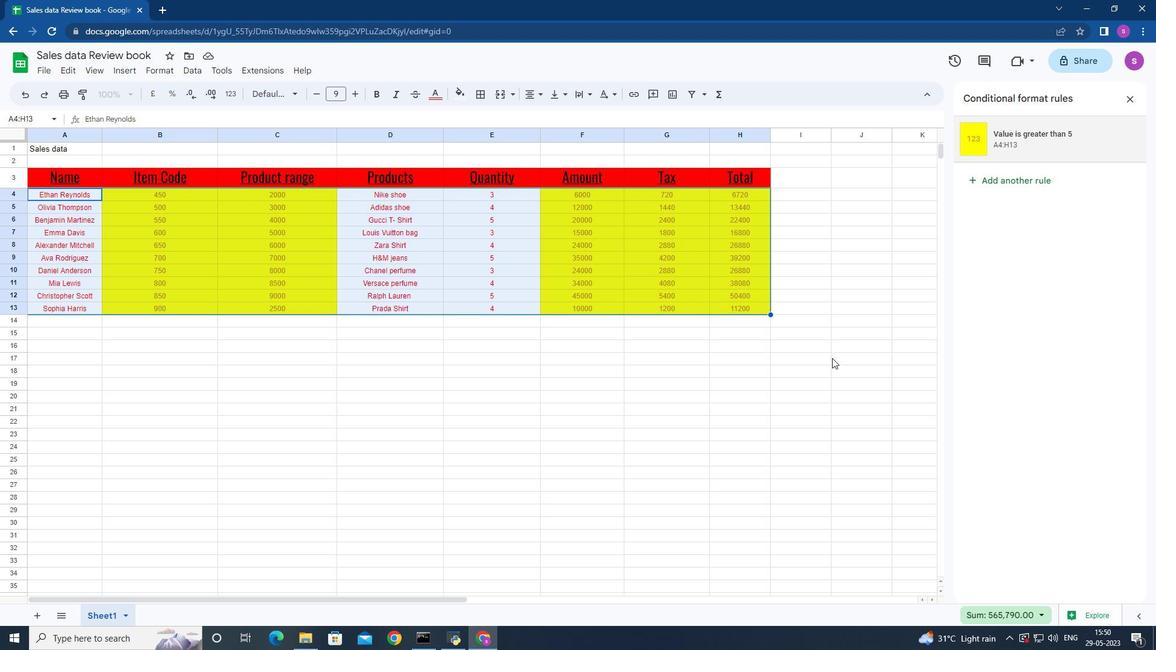 
